 Task: Invite Team Member Softage.1@softage.net to Workspace Customer Success. Invite Team Member Softage.2@softage.net to Workspace Customer Success. Invite Team Member Softage.3@softage.net to Workspace Customer Success. Invite Team Member Softage.4@softage.net to Workspace Customer Success
Action: Mouse moved to (109, 68)
Screenshot: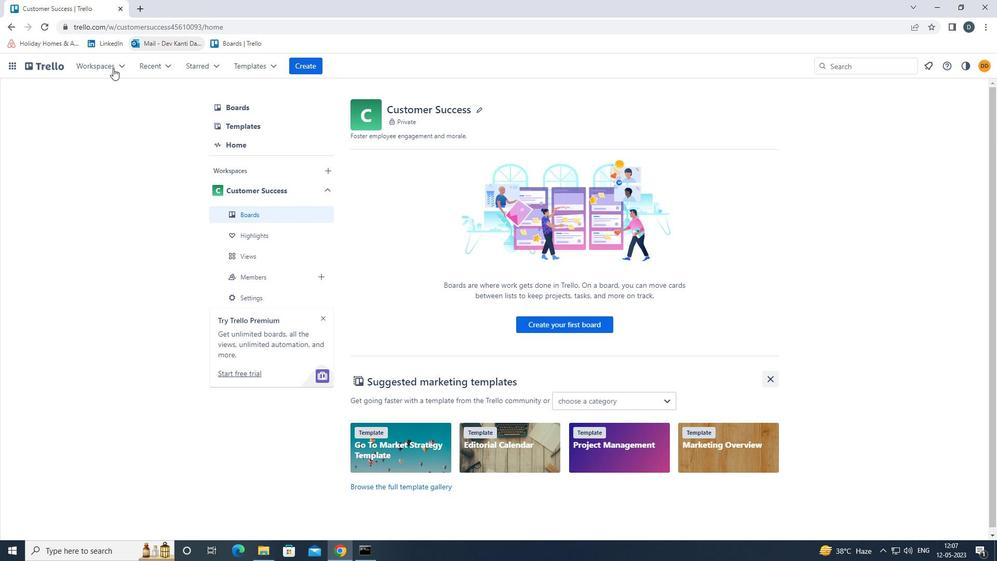 
Action: Mouse pressed left at (109, 68)
Screenshot: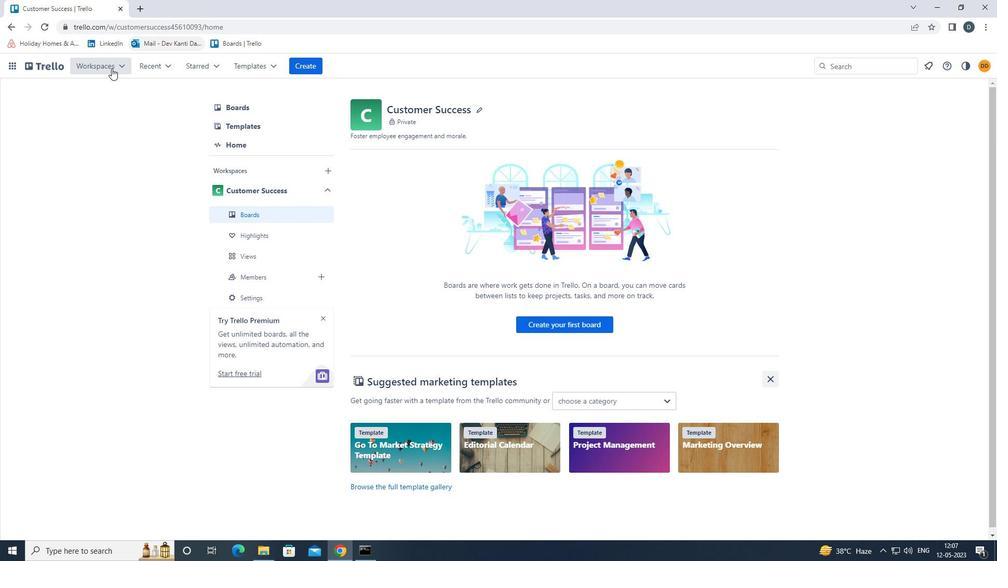 
Action: Mouse moved to (122, 159)
Screenshot: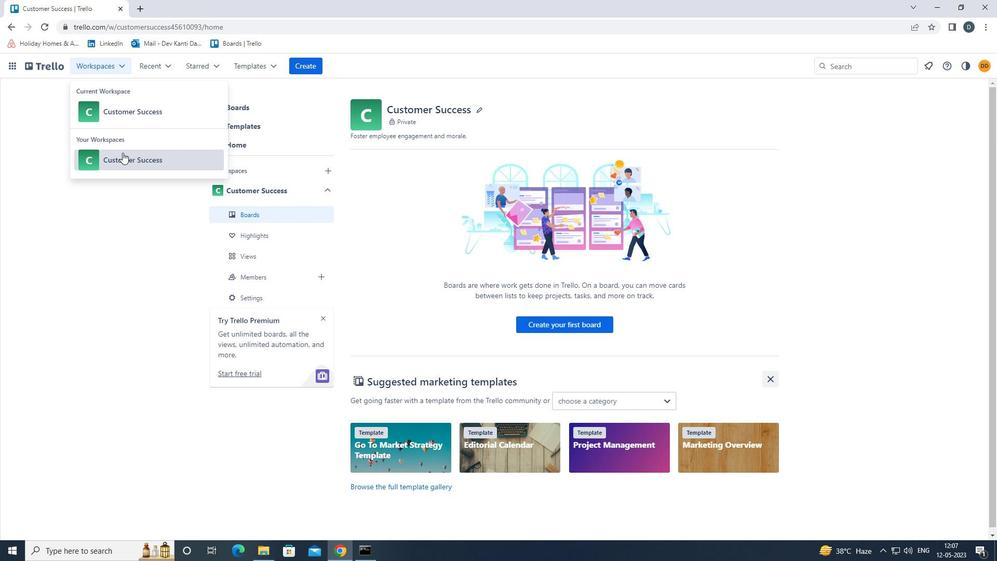 
Action: Mouse pressed left at (122, 159)
Screenshot: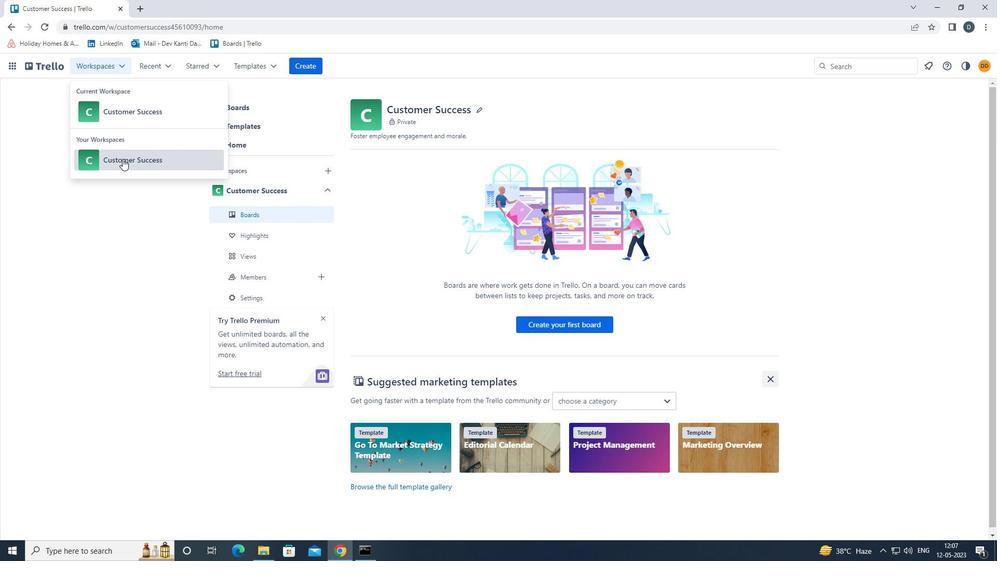 
Action: Mouse moved to (700, 104)
Screenshot: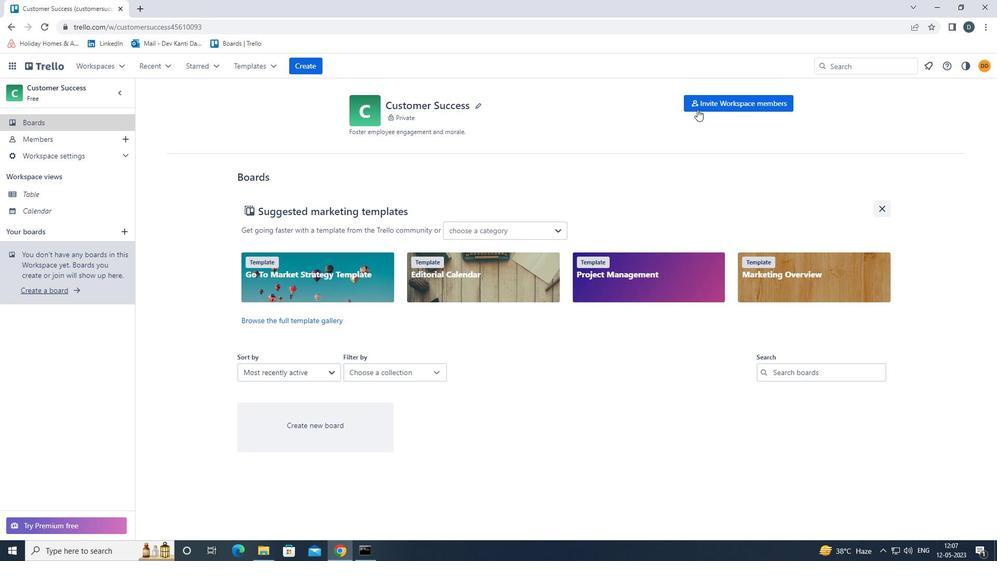 
Action: Mouse pressed left at (700, 104)
Screenshot: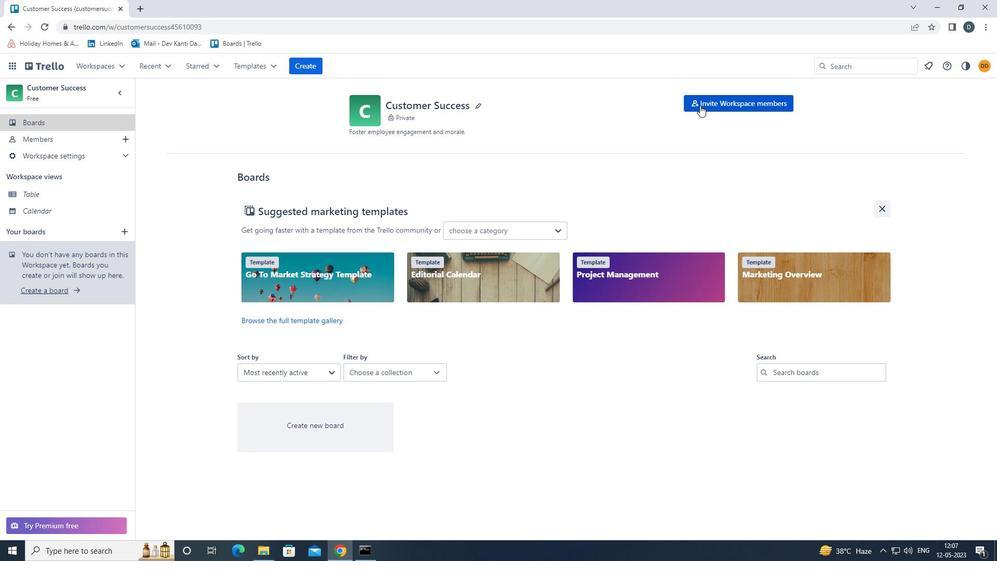 
Action: Mouse moved to (559, 287)
Screenshot: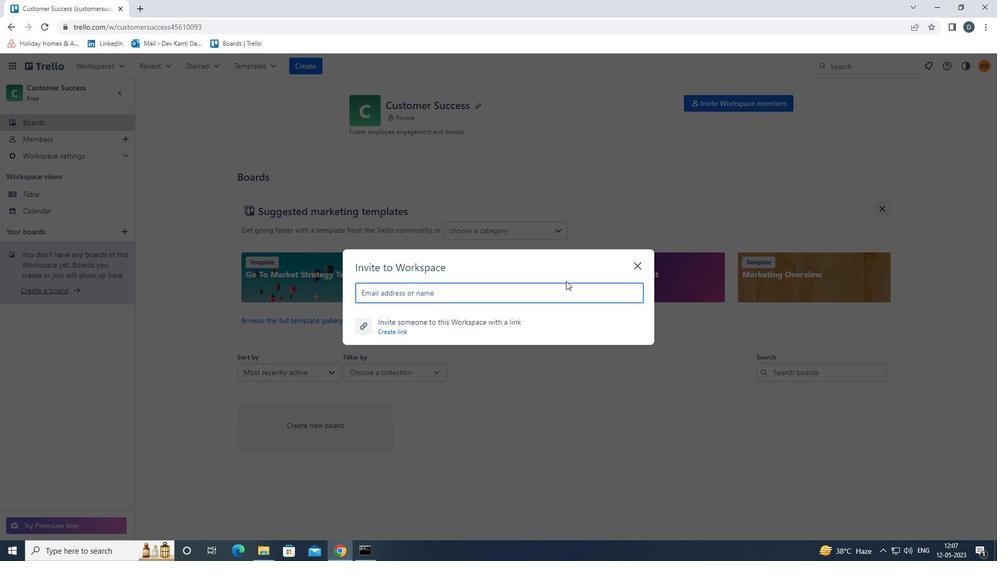 
Action: Mouse pressed left at (559, 287)
Screenshot: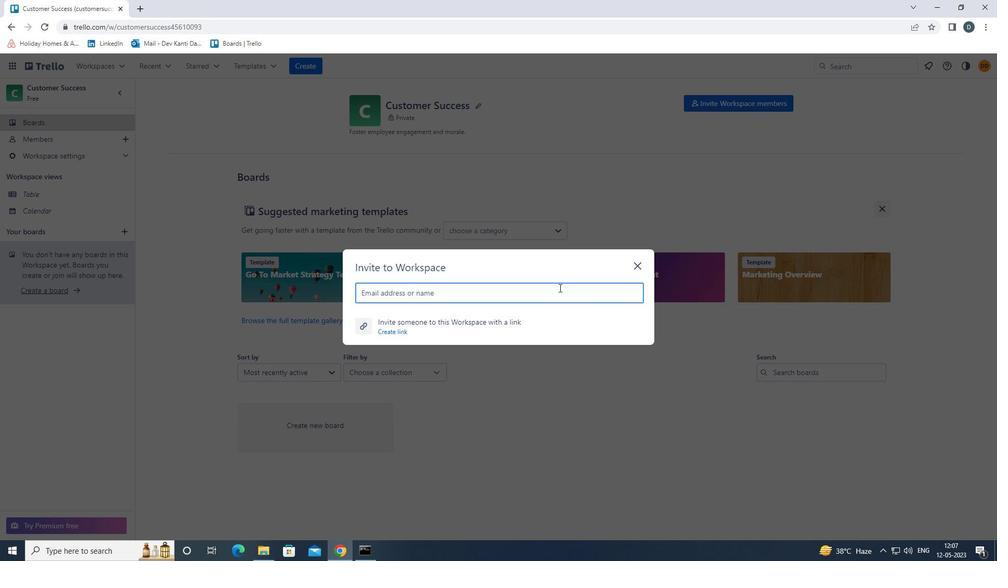 
Action: Key pressed <Key.shift>SOFTAGE.1<Key.shift>@SOFTAGE.NET
Screenshot: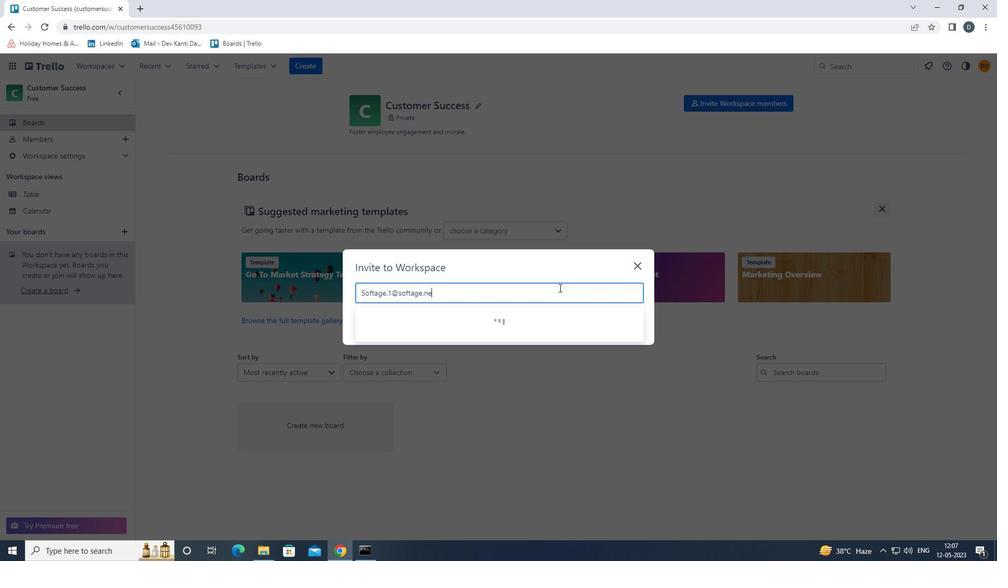 
Action: Mouse moved to (390, 324)
Screenshot: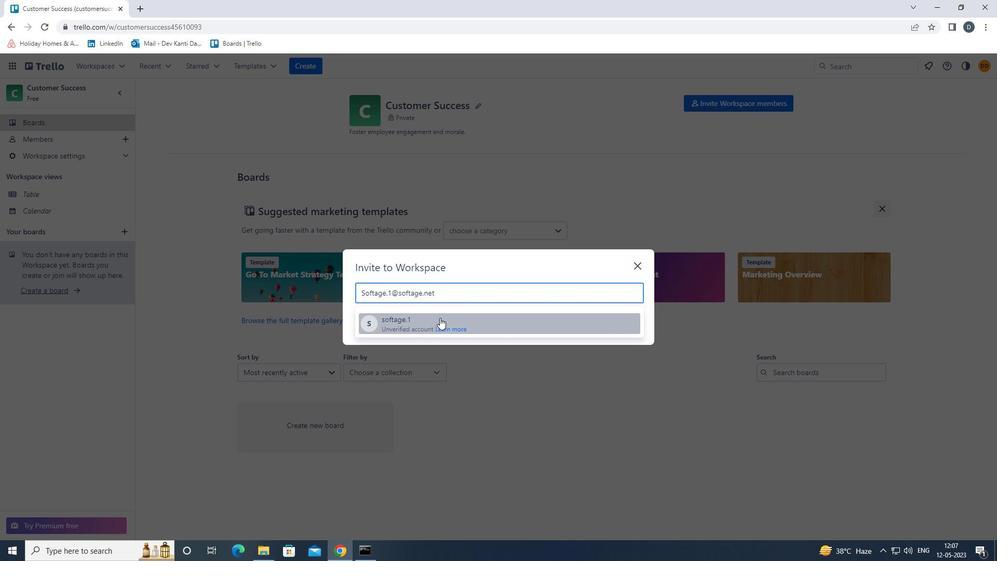 
Action: Mouse pressed left at (390, 324)
Screenshot: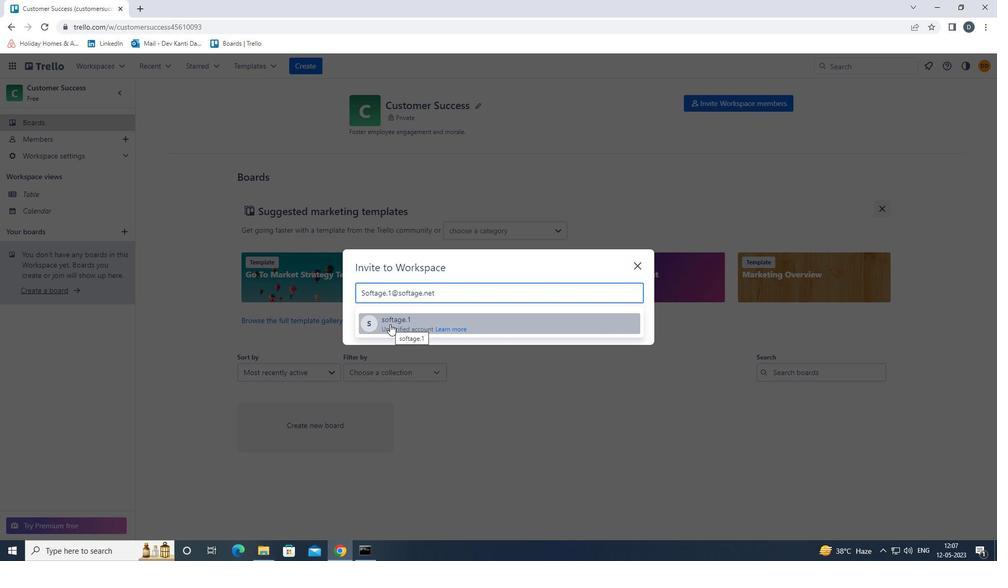 
Action: Mouse moved to (469, 283)
Screenshot: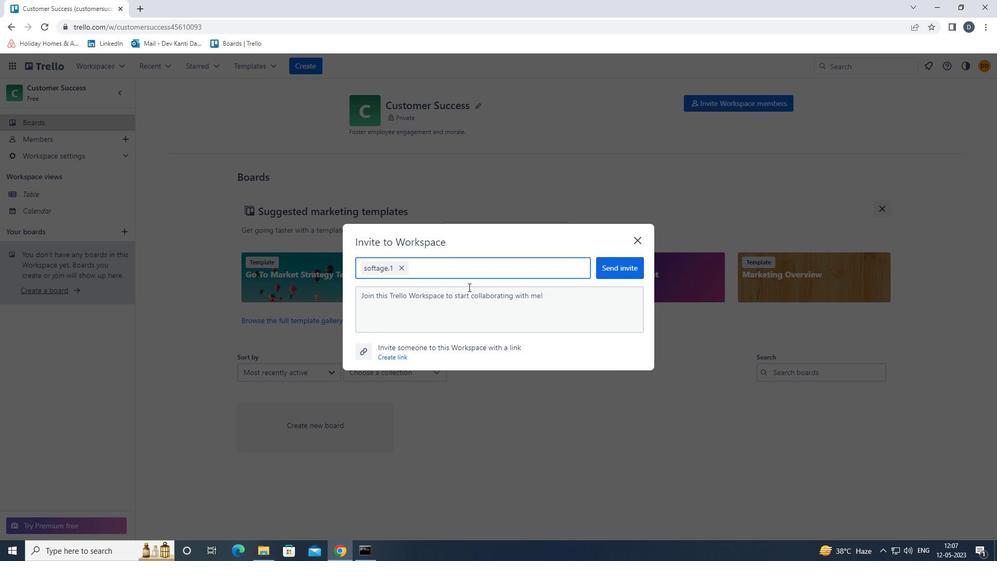 
Action: Key pressed <Key.shift>SOFTAGE<Key.shift>.2<Key.shift><Key.shift><Key.shift><Key.shift><Key.shift><Key.shift><Key.shift><Key.shift><Key.shift><Key.shift><Key.shift><Key.shift><Key.shift><Key.shift><Key.shift>
Screenshot: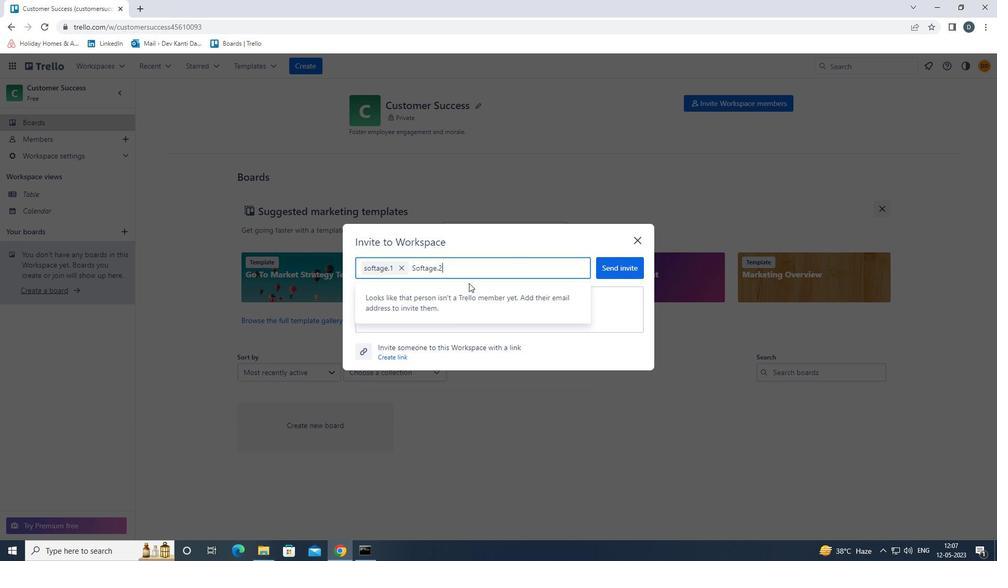 
Action: Mouse moved to (469, 282)
Screenshot: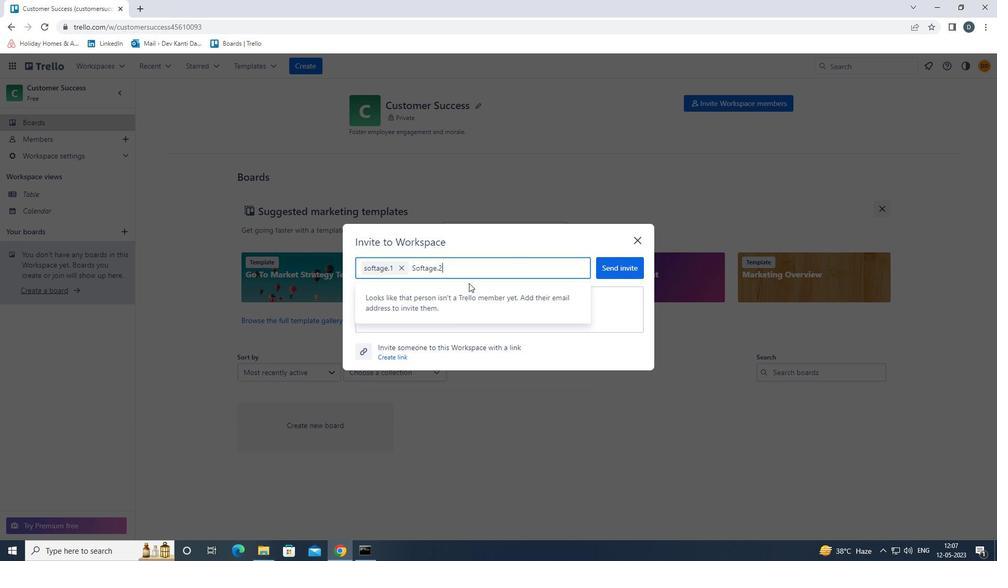 
Action: Key pressed <Key.shift><Key.shift>@
Screenshot: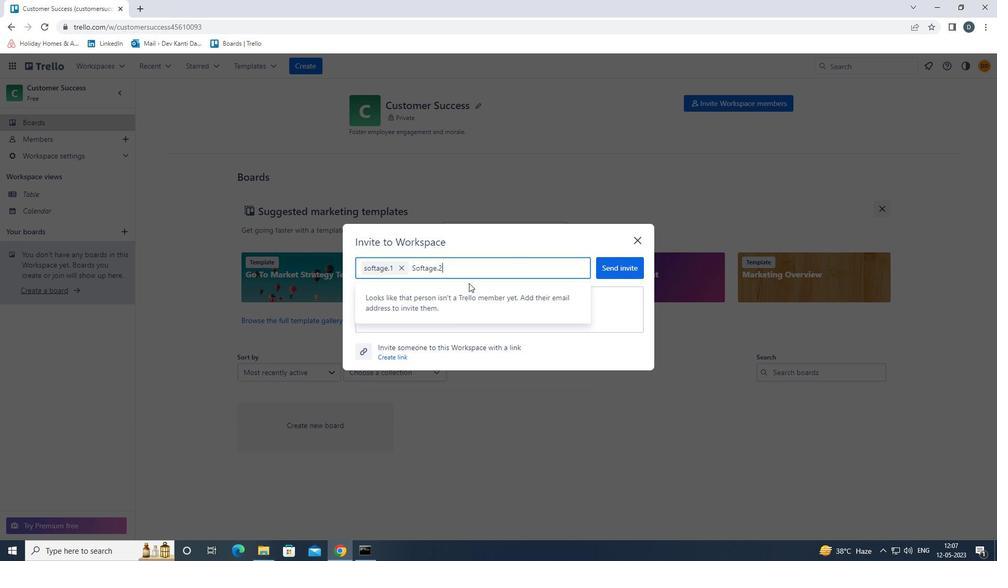
Action: Mouse moved to (468, 282)
Screenshot: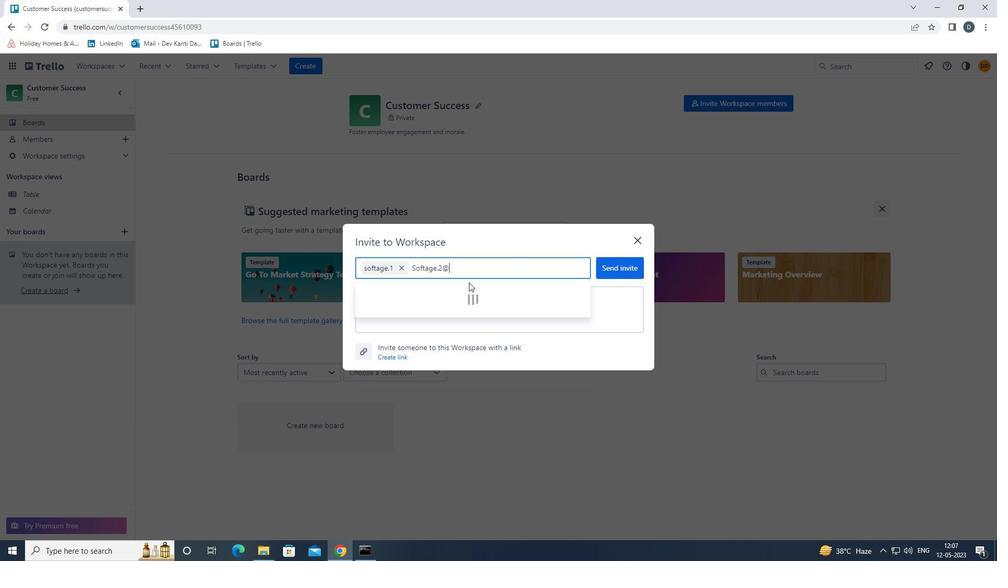 
Action: Key pressed S
Screenshot: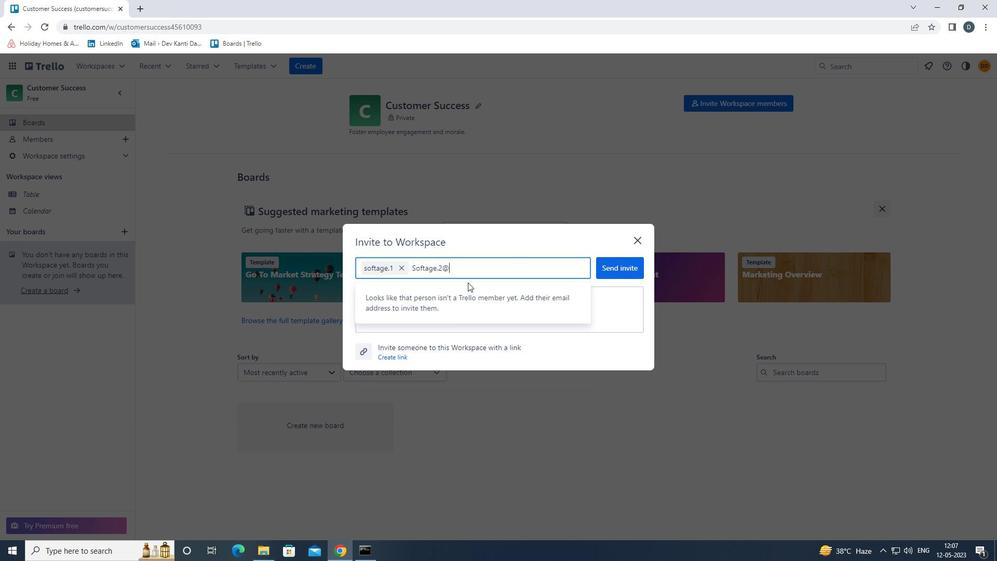 
Action: Mouse moved to (468, 282)
Screenshot: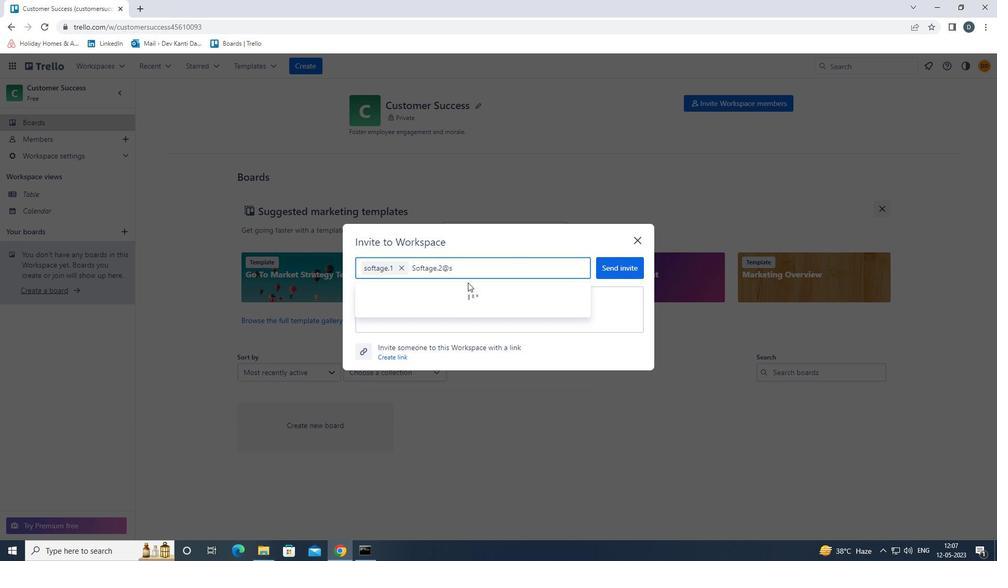 
Action: Key pressed OFTAGE.NET
Screenshot: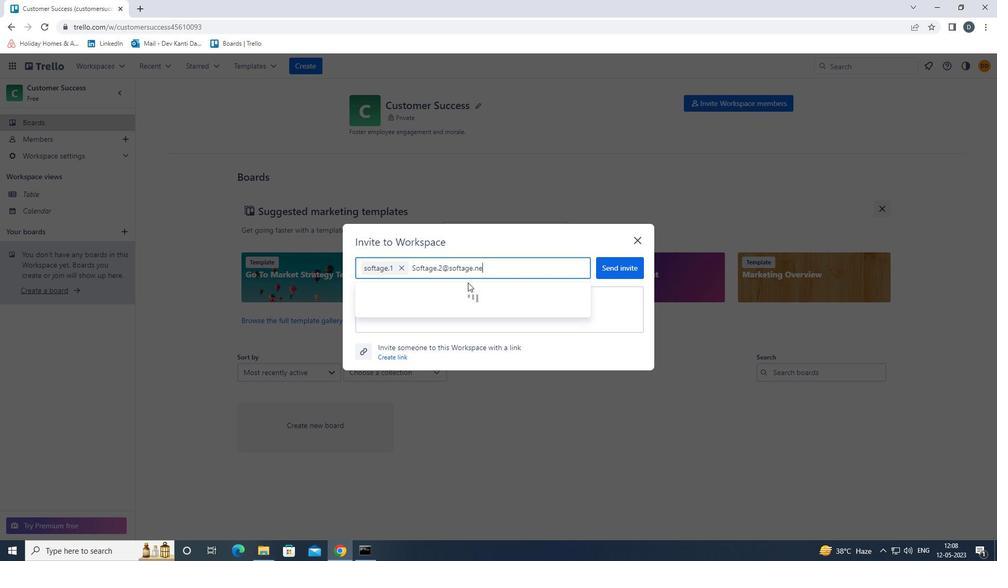 
Action: Mouse moved to (423, 292)
Screenshot: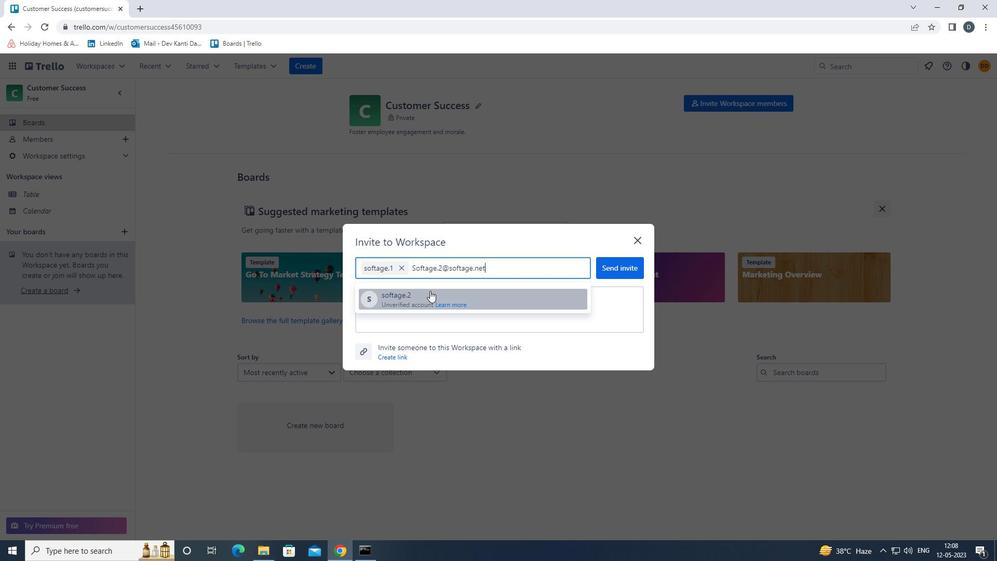 
Action: Mouse pressed left at (423, 292)
Screenshot: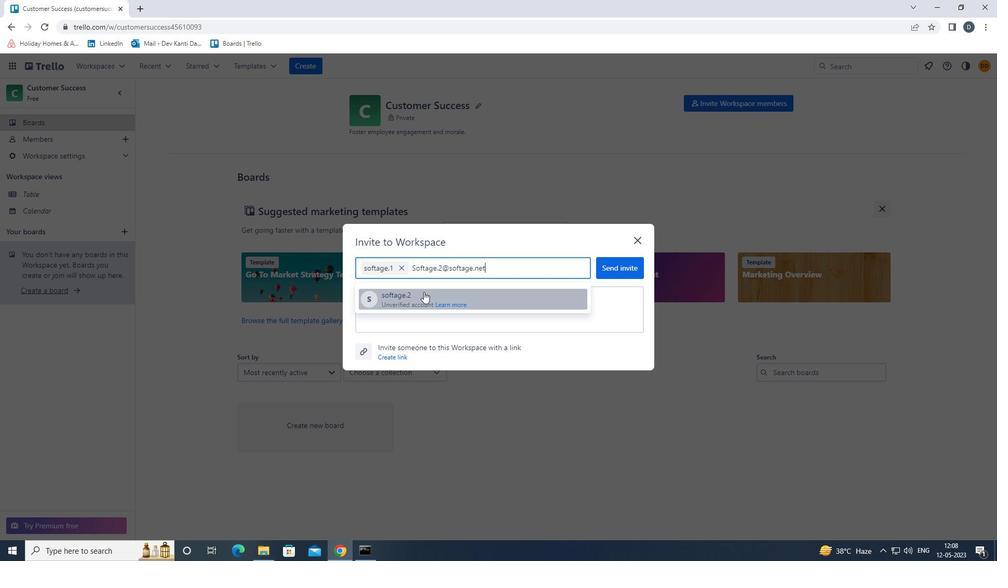 
Action: Mouse moved to (426, 293)
Screenshot: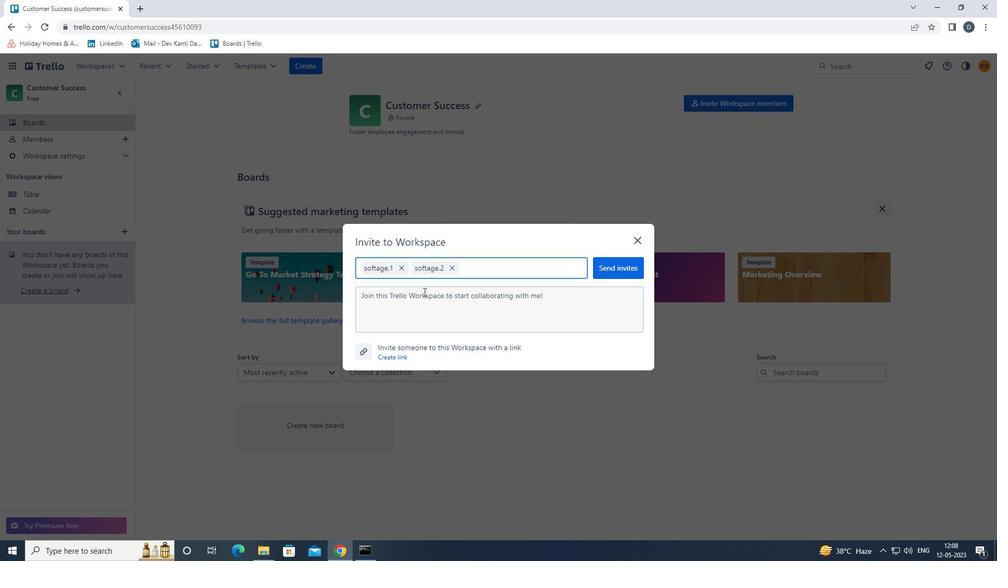 
Action: Key pressed <Key.shift>
Screenshot: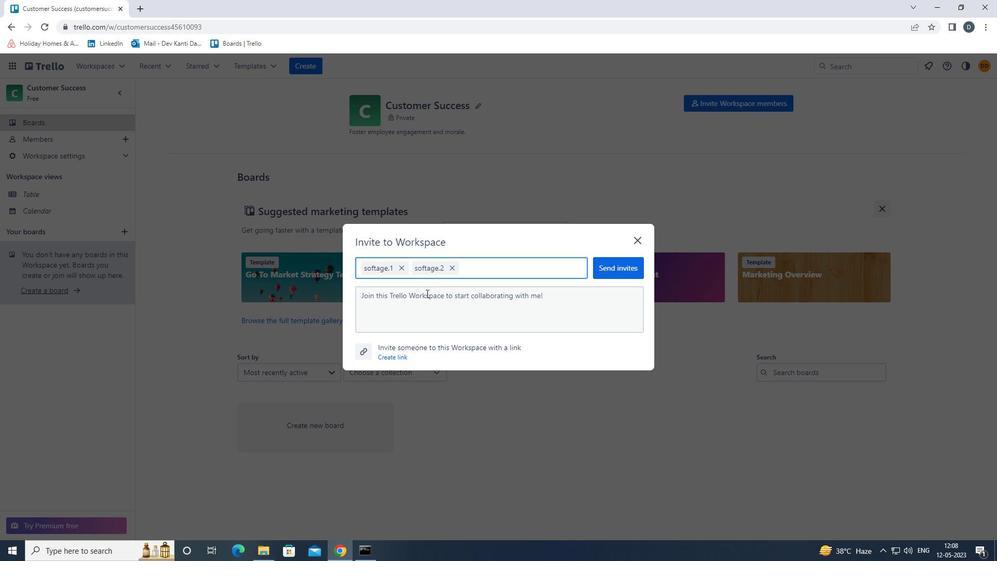
Action: Mouse moved to (427, 295)
Screenshot: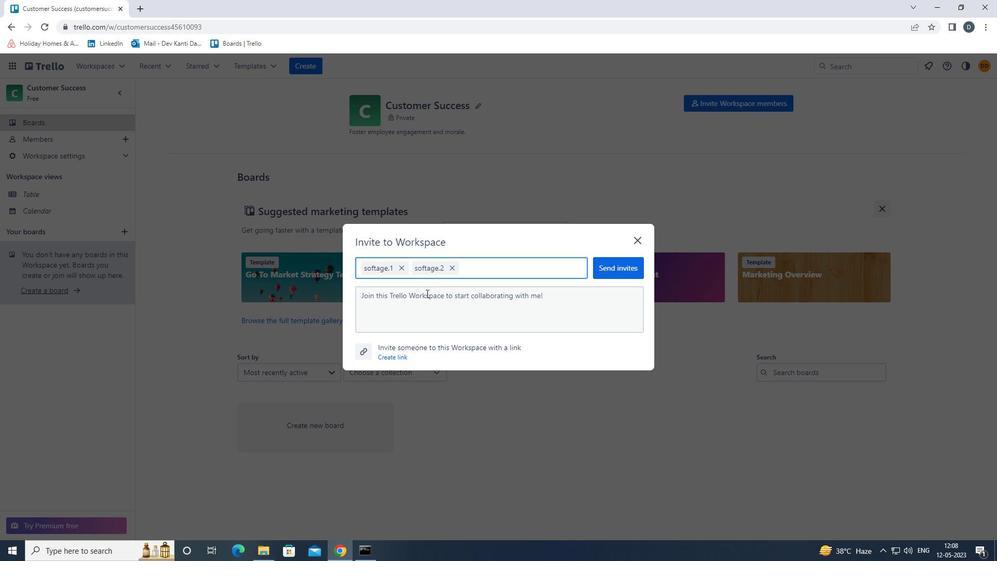 
Action: Key pressed S
Screenshot: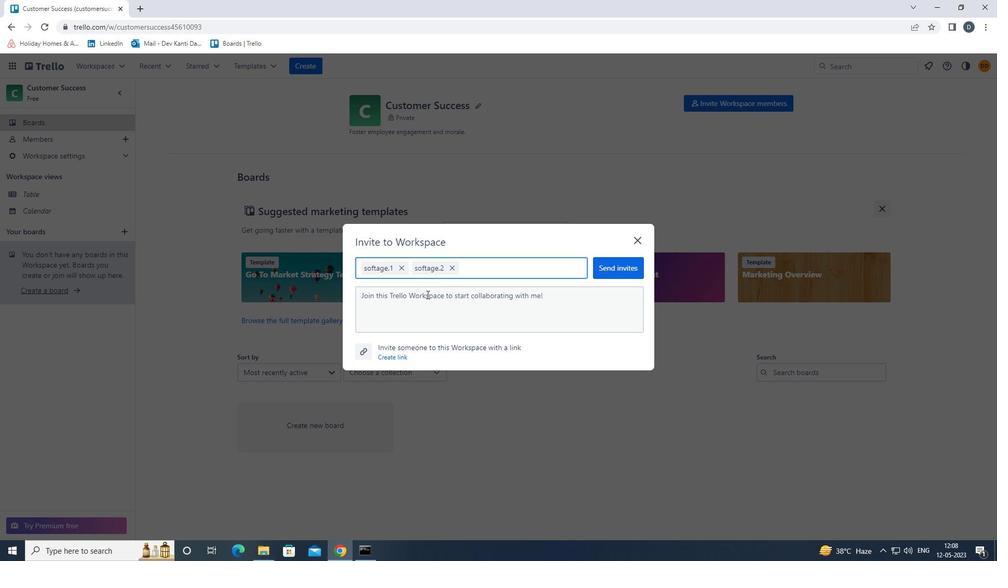 
Action: Mouse moved to (428, 297)
Screenshot: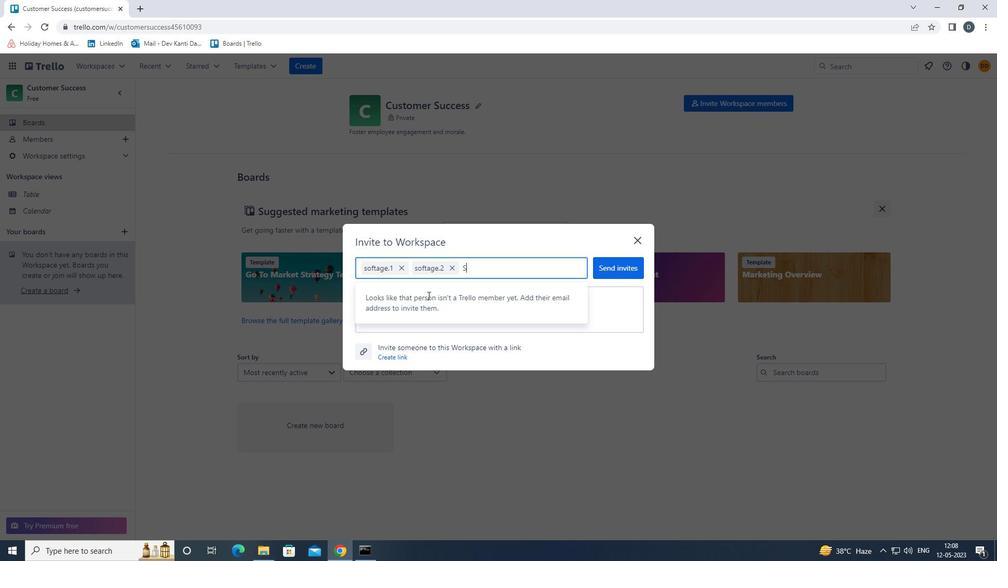 
Action: Key pressed OFTAGE.
Screenshot: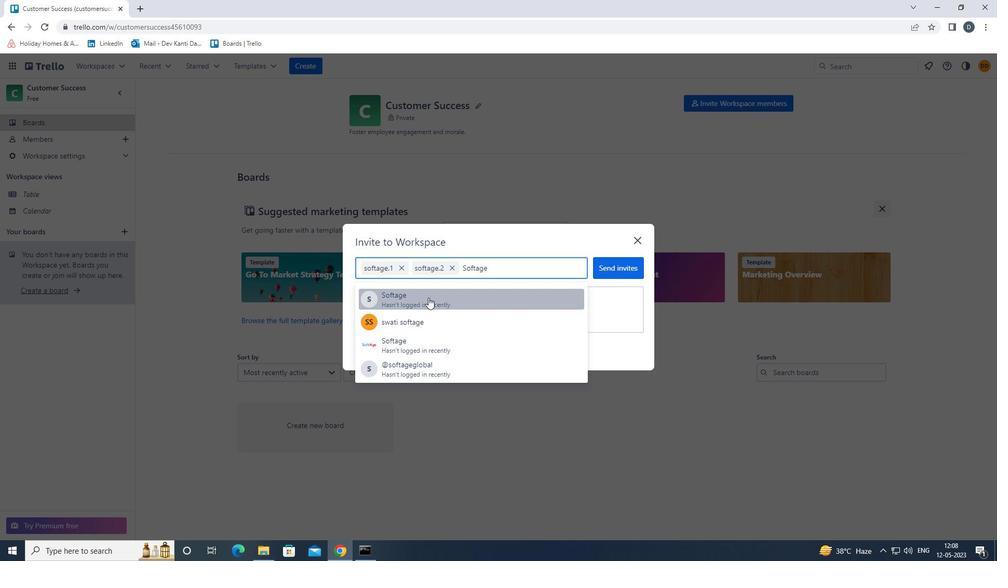 
Action: Mouse moved to (428, 297)
Screenshot: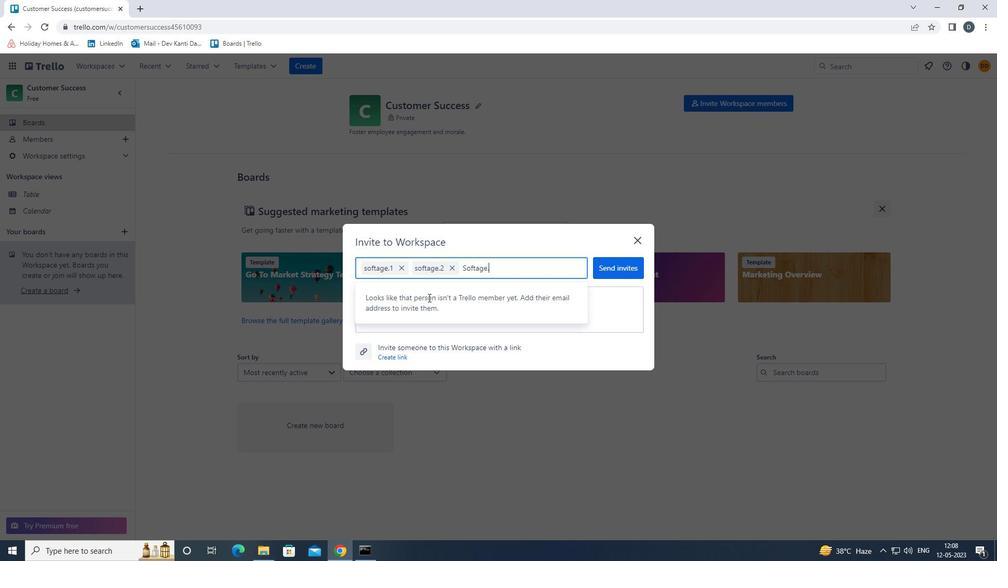 
Action: Key pressed 3
Screenshot: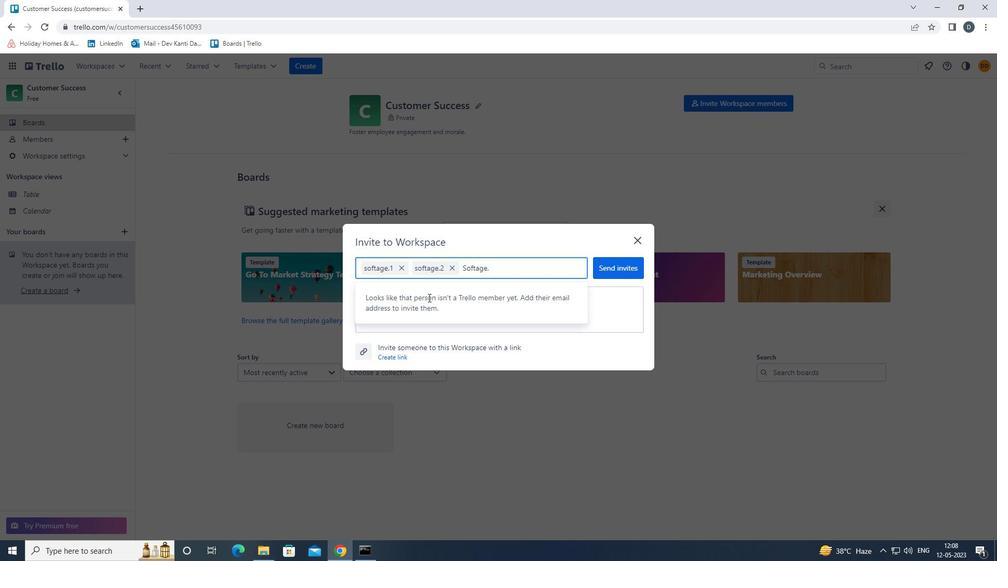 
Action: Mouse moved to (427, 299)
Screenshot: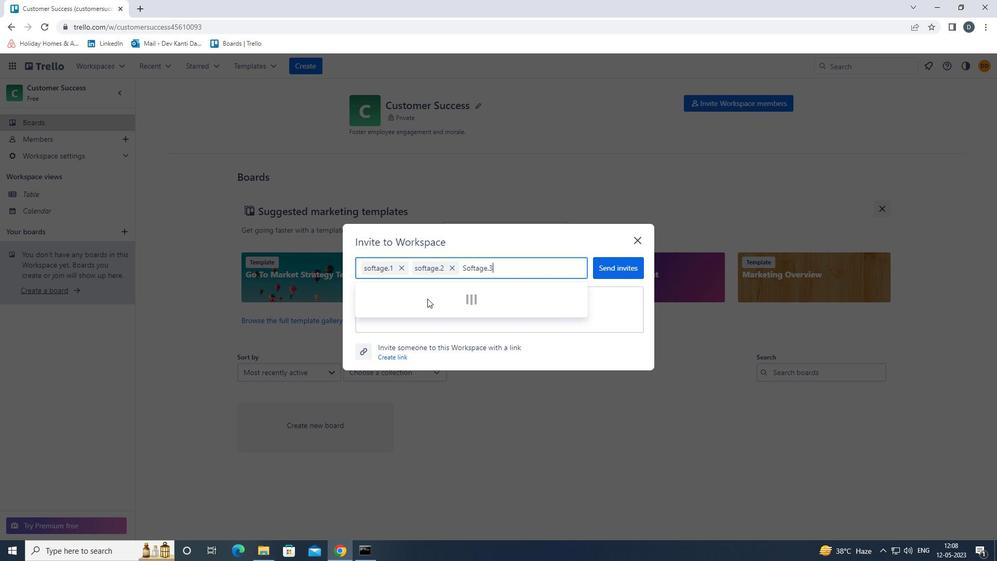 
Action: Key pressed <Key.shift>
Screenshot: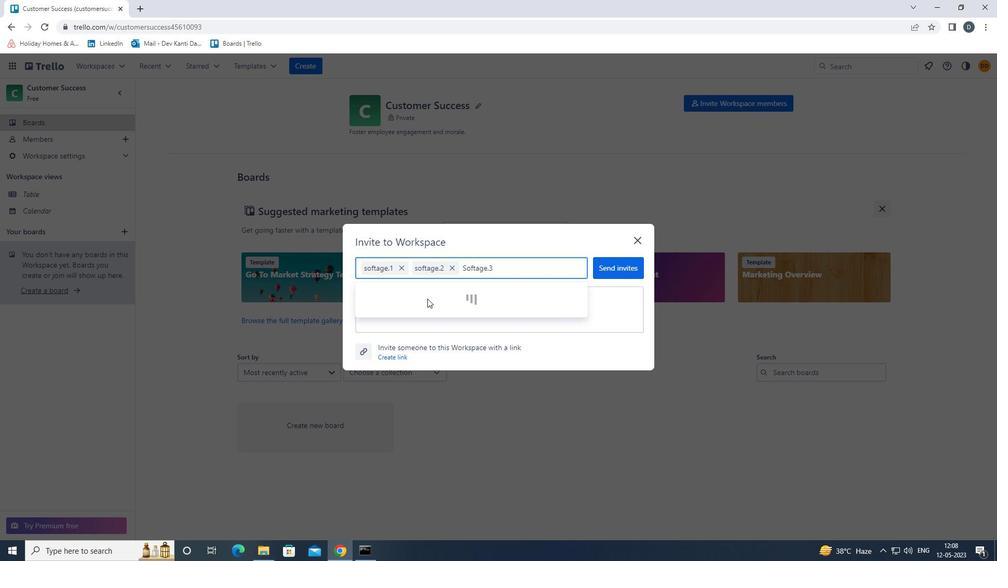 
Action: Mouse moved to (427, 299)
Screenshot: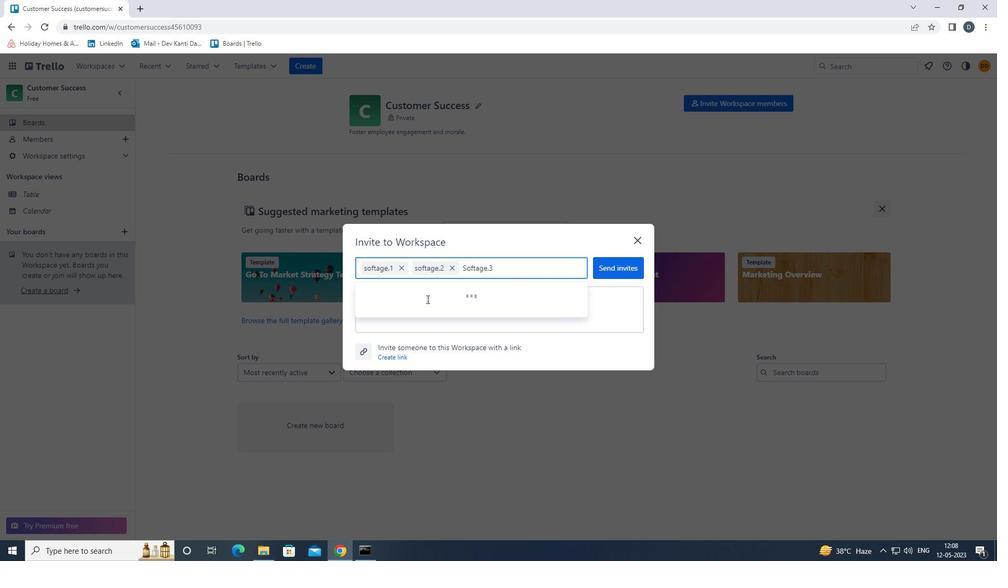 
Action: Key pressed <Key.shift><Key.shift><Key.shift><Key.shift><Key.shift><Key.shift><Key.shift><Key.shift><Key.shift>@
Screenshot: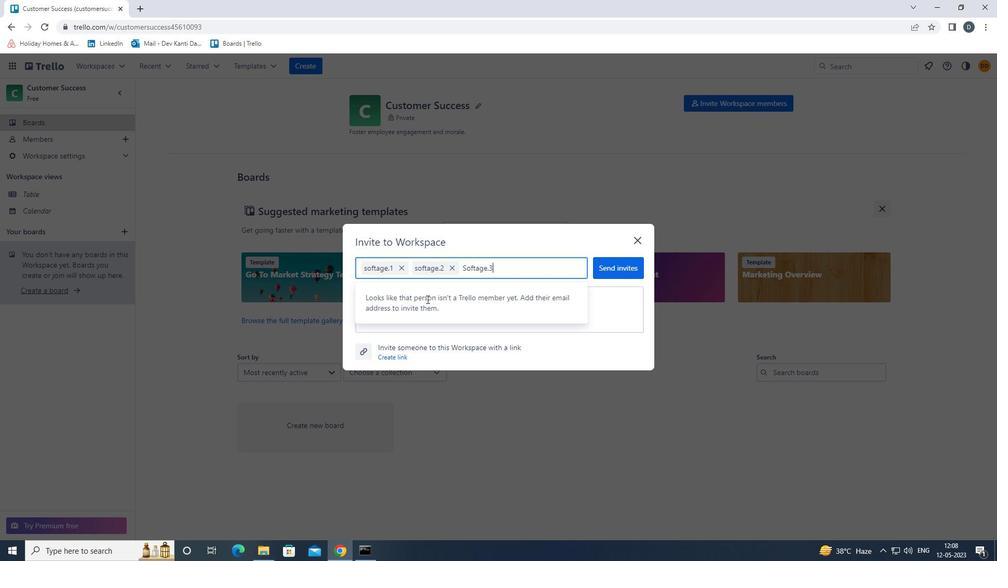 
Action: Mouse moved to (426, 299)
Screenshot: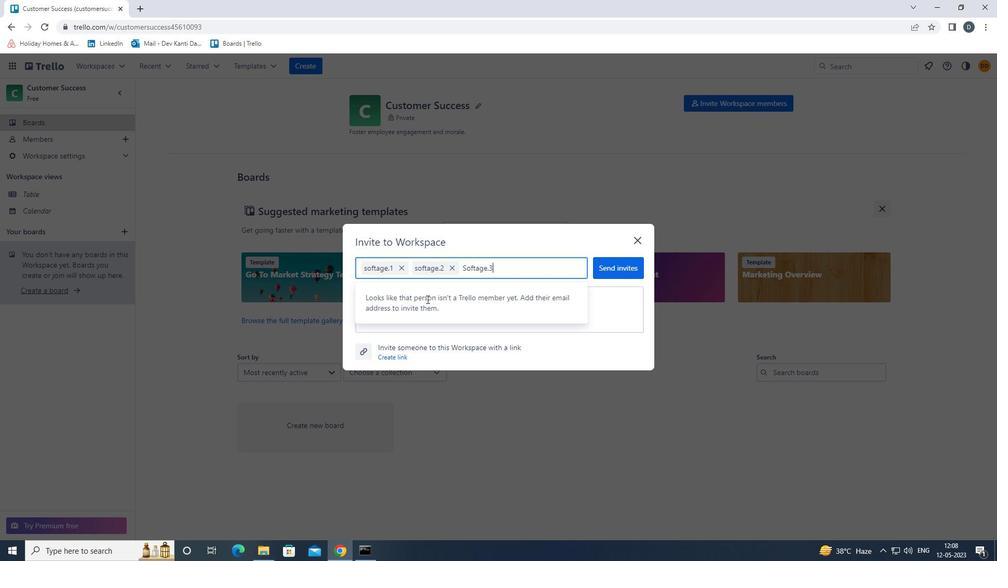 
Action: Key pressed SO
Screenshot: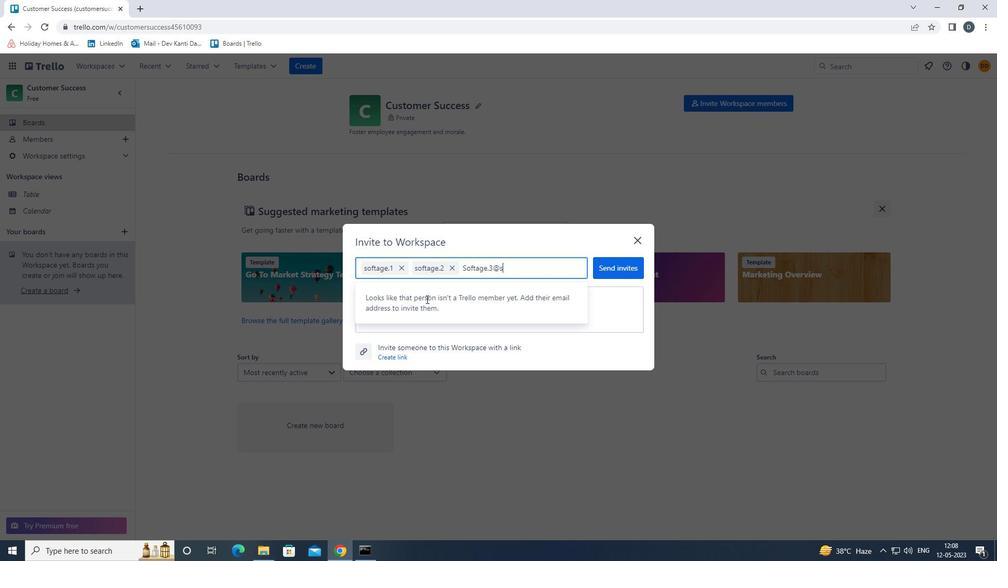 
Action: Mouse moved to (426, 299)
Screenshot: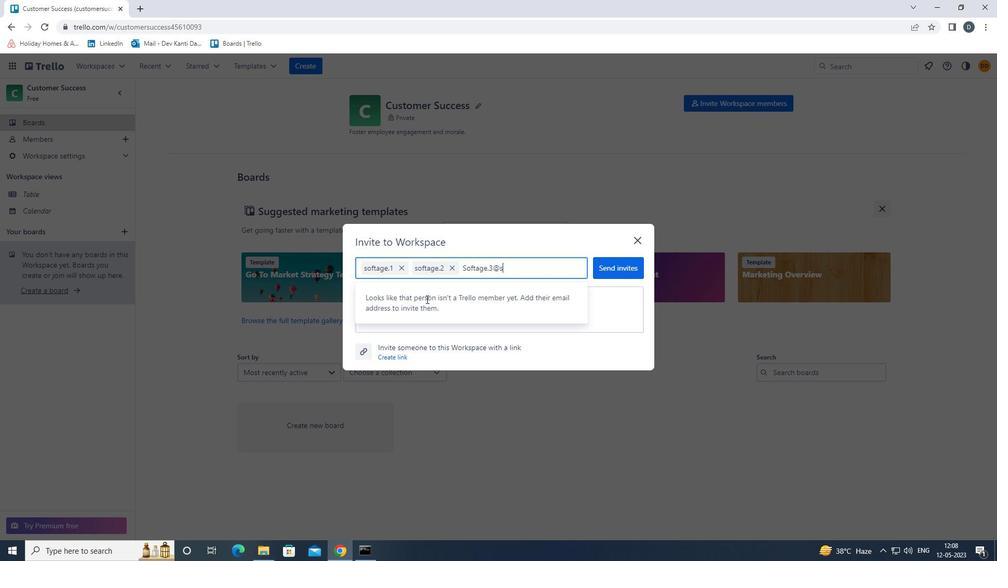 
Action: Key pressed FTAGE.NET
Screenshot: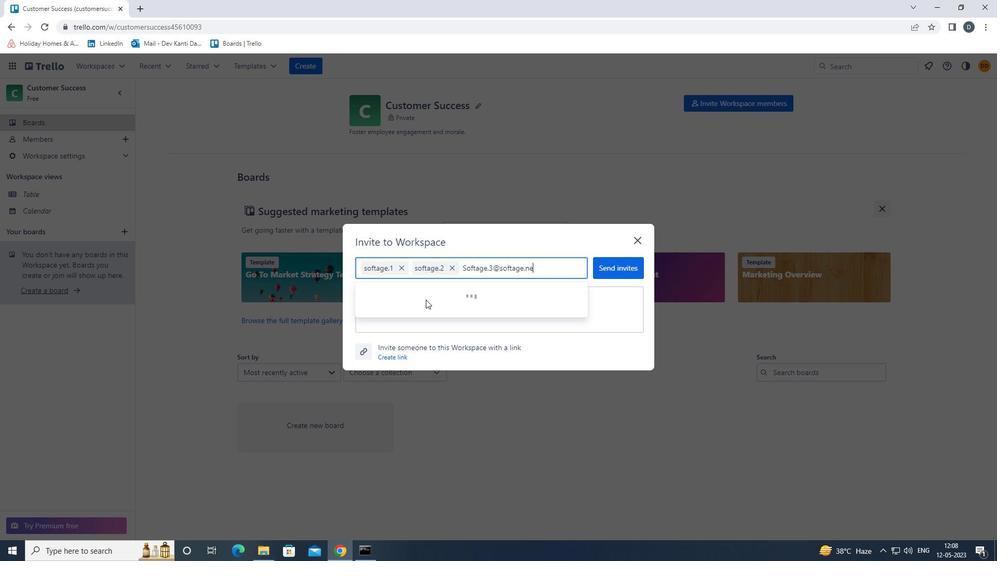 
Action: Mouse pressed left at (426, 299)
Screenshot: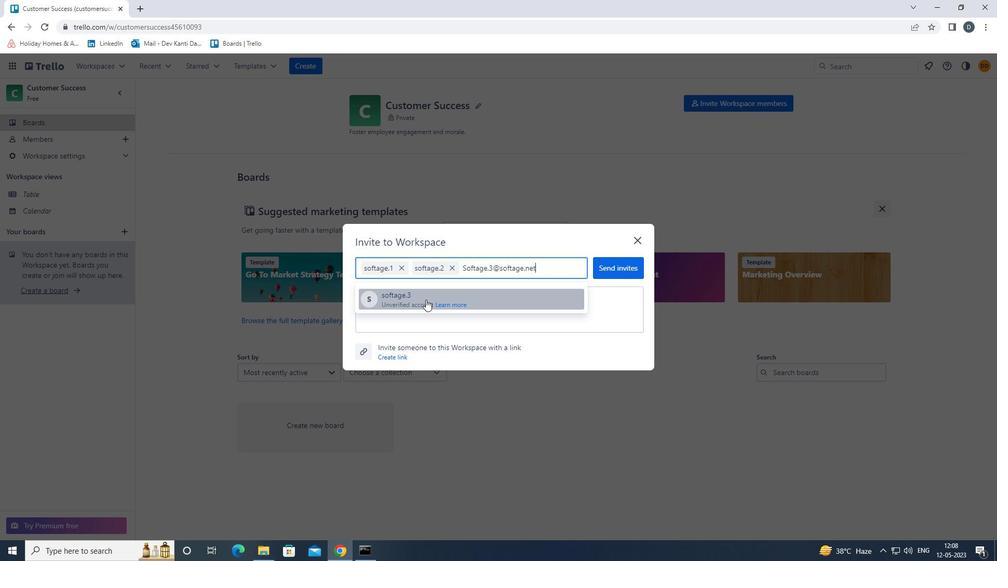
Action: Mouse moved to (427, 299)
Screenshot: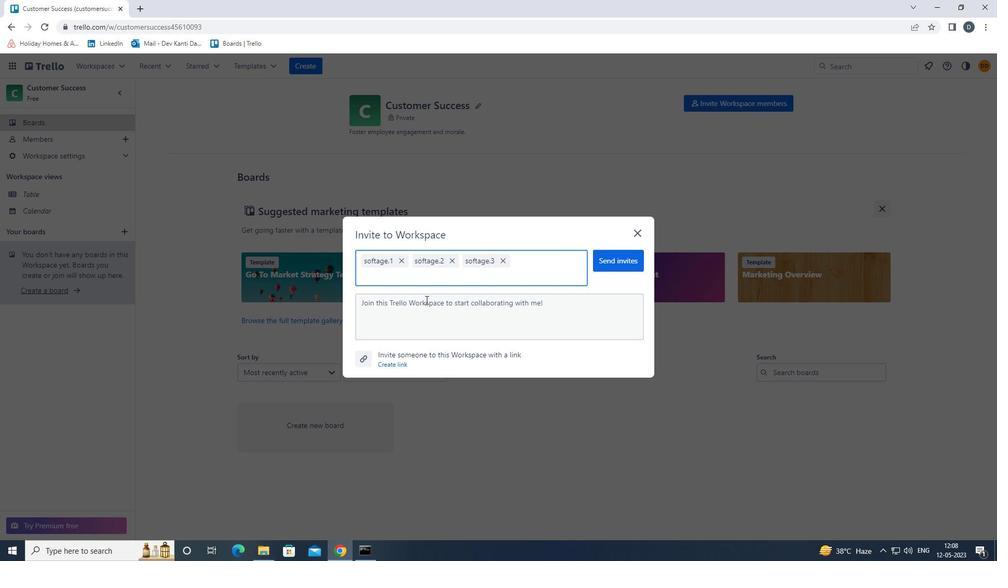 
Action: Key pressed <Key.shift>S
Screenshot: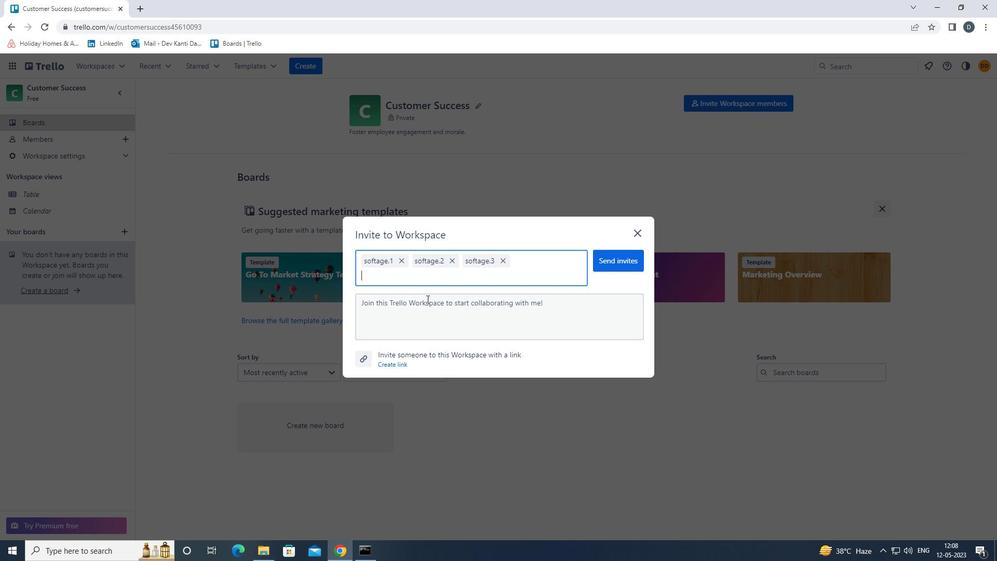 
Action: Mouse moved to (427, 299)
Screenshot: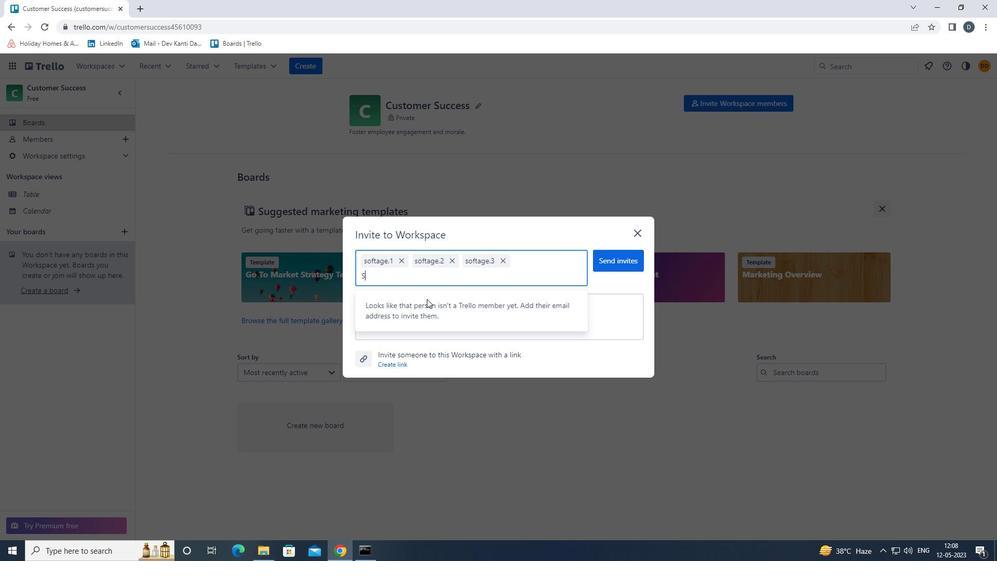
Action: Key pressed OF
Screenshot: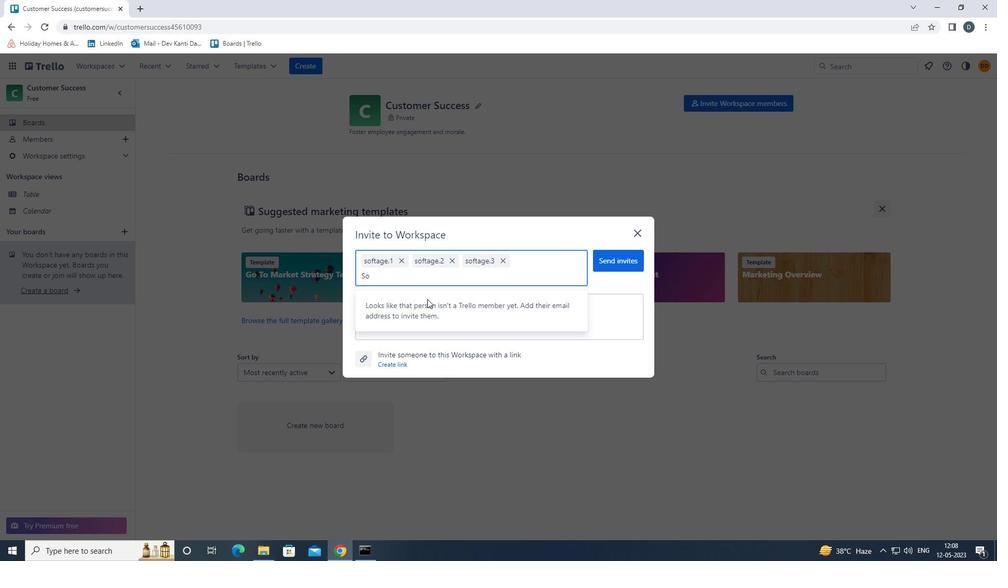 
Action: Mouse moved to (428, 298)
Screenshot: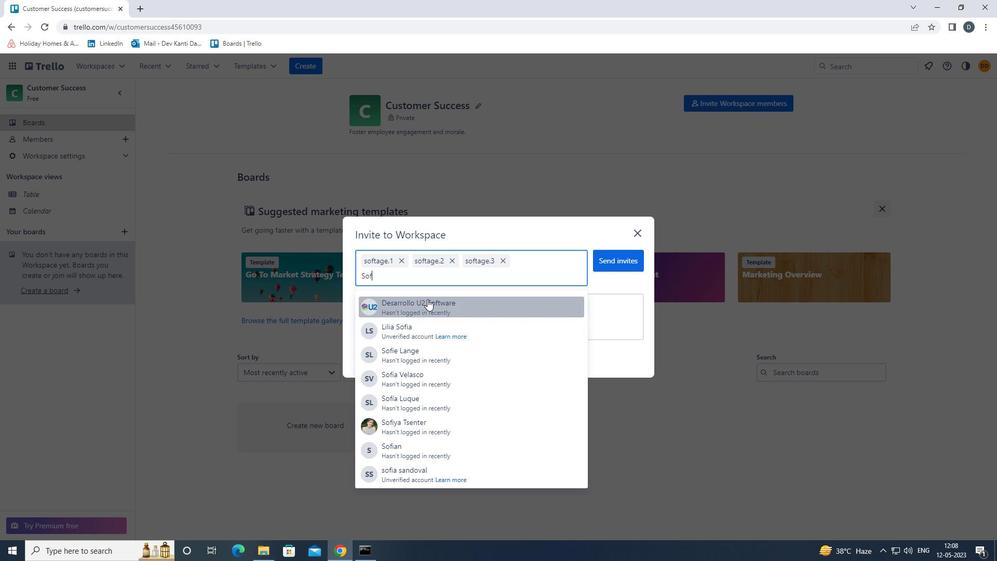 
Action: Key pressed TAGE
Screenshot: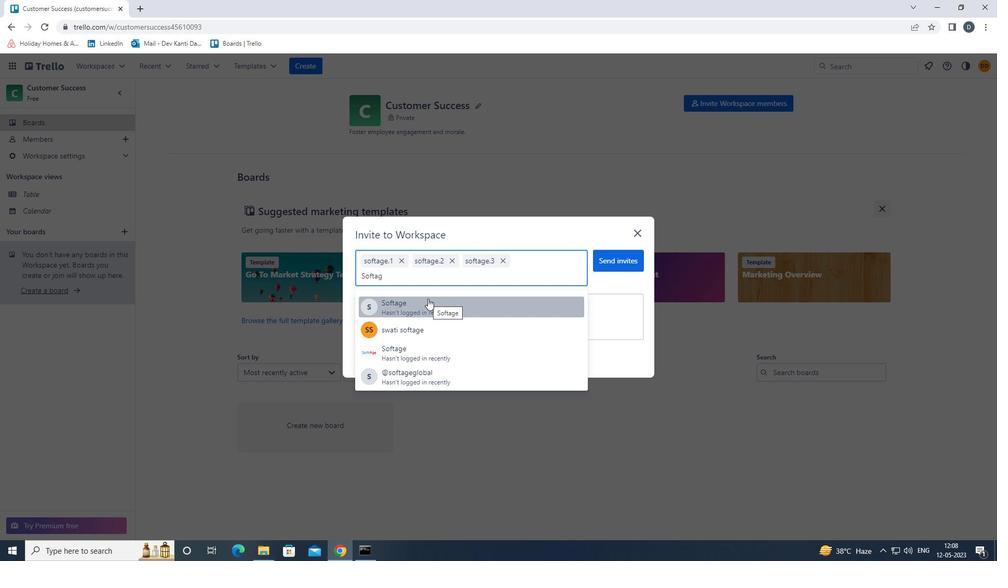 
Action: Mouse moved to (428, 298)
Screenshot: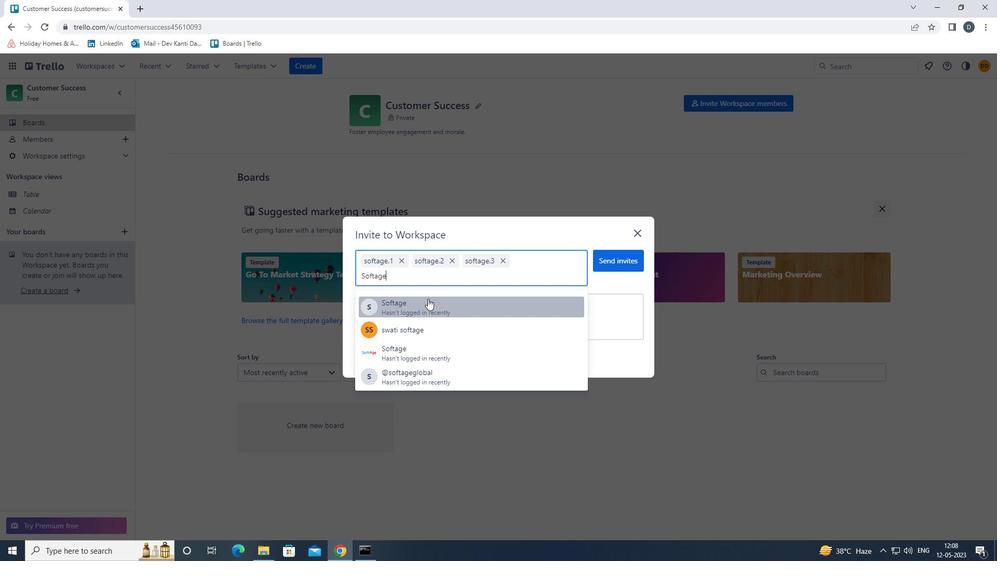 
Action: Key pressed .4S<Key.backspace><Key.shift><Key.shift><Key.shift><Key.shift><Key.shift><Key.shift><Key.shift><Key.shift><Key.shift><Key.shift><Key.shift><Key.shift><Key.shift><Key.shift><Key.shift><Key.shift>@SOFTAGE.NET
Screenshot: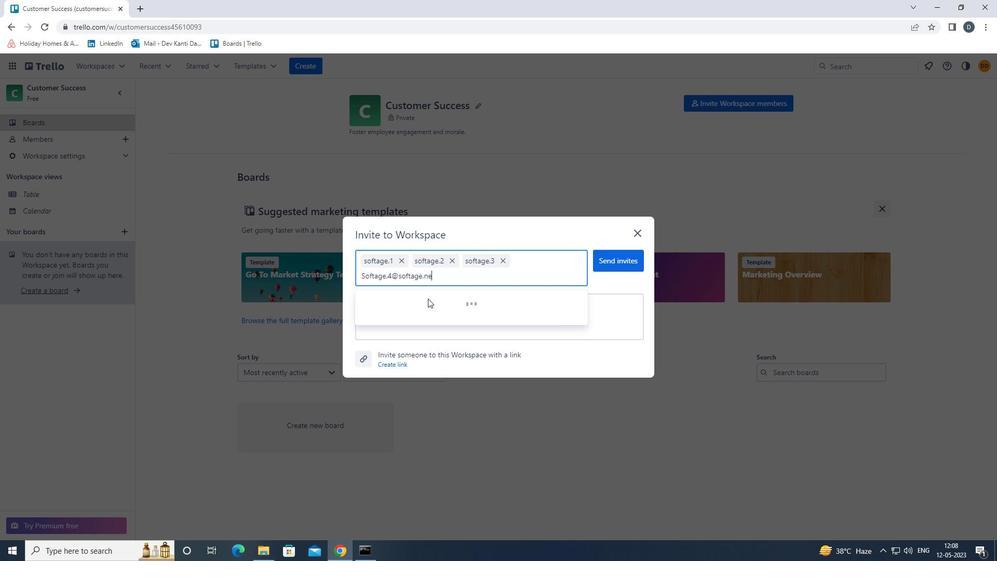 
Action: Mouse moved to (428, 297)
Screenshot: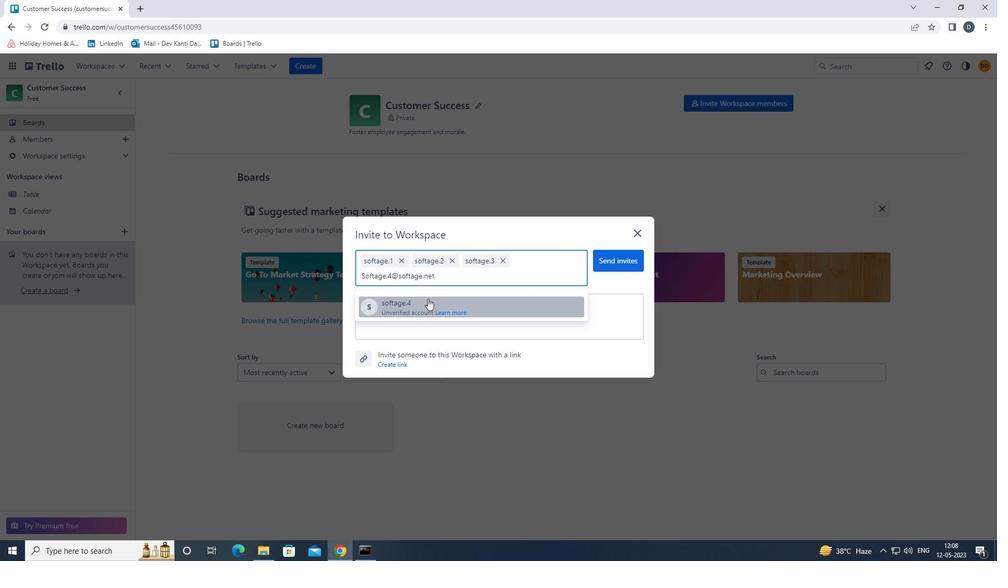 
Action: Mouse pressed left at (428, 297)
Screenshot: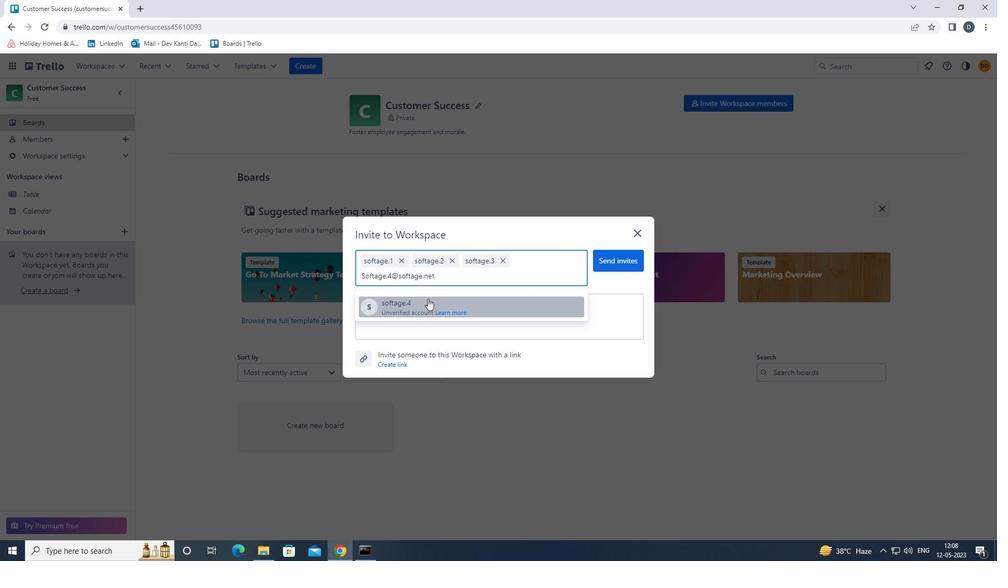 
Action: Mouse moved to (624, 260)
Screenshot: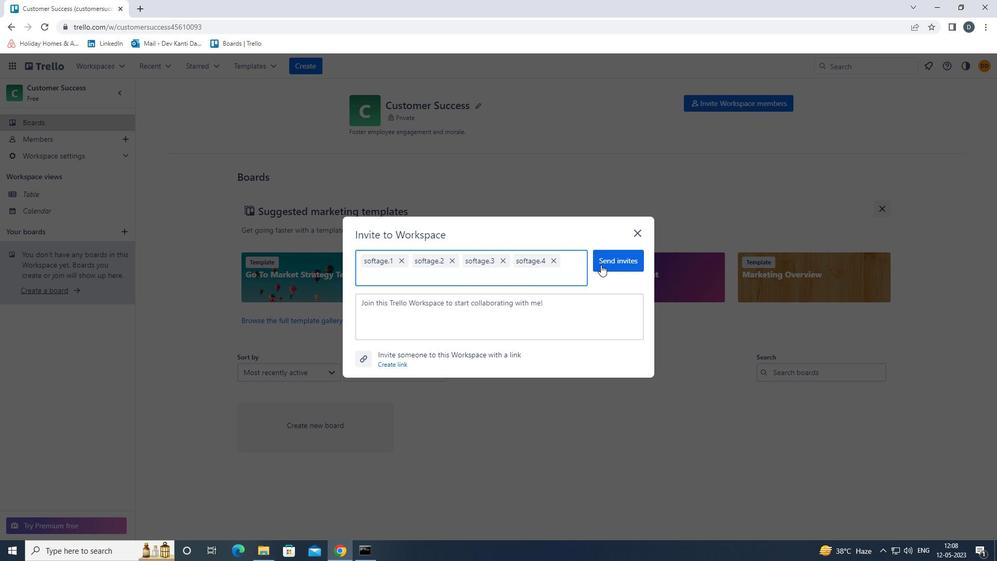 
Action: Mouse pressed left at (624, 260)
Screenshot: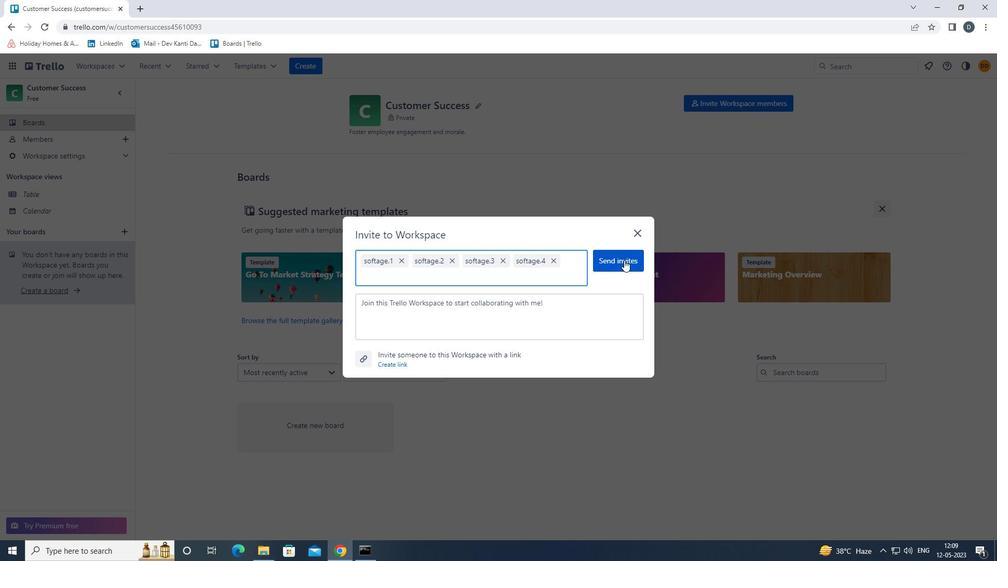 
Action: Mouse moved to (696, 327)
Screenshot: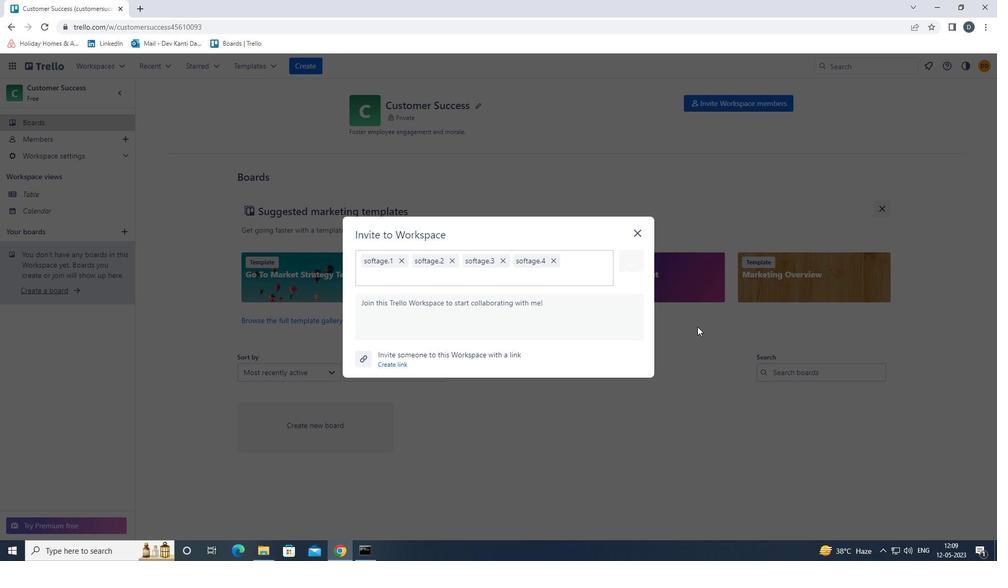 
